 Task: Find restaurants that are open at any time.
Action: Mouse moved to (287, 81)
Screenshot: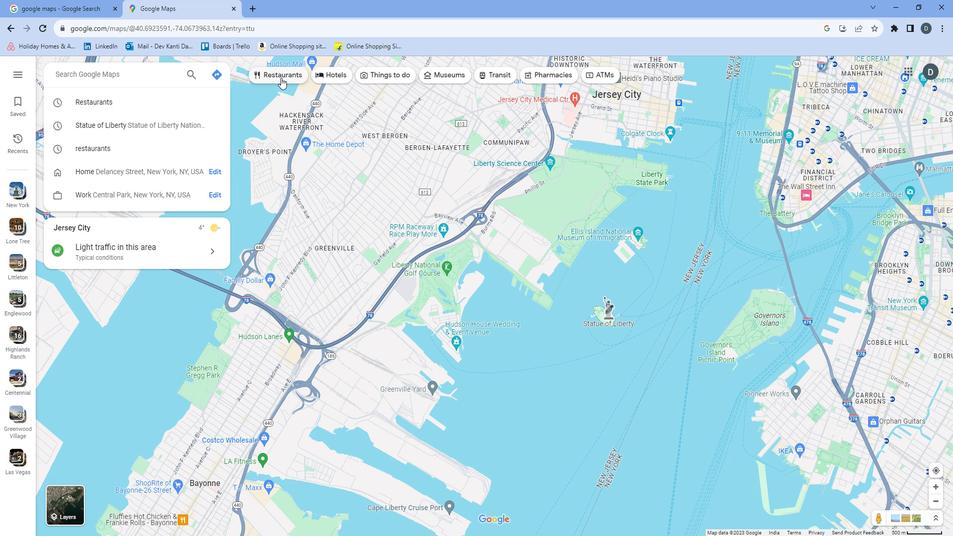 
Action: Mouse pressed left at (287, 81)
Screenshot: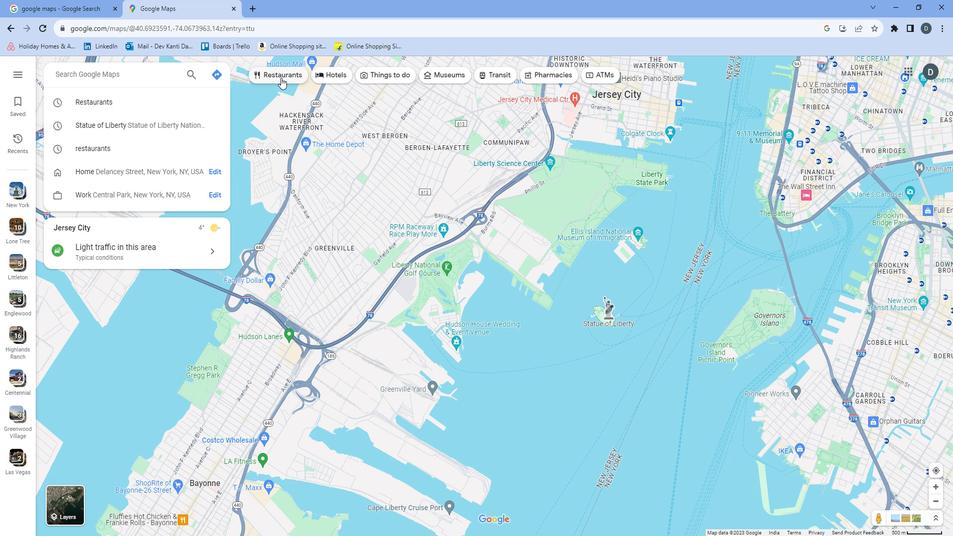 
Action: Mouse moved to (440, 83)
Screenshot: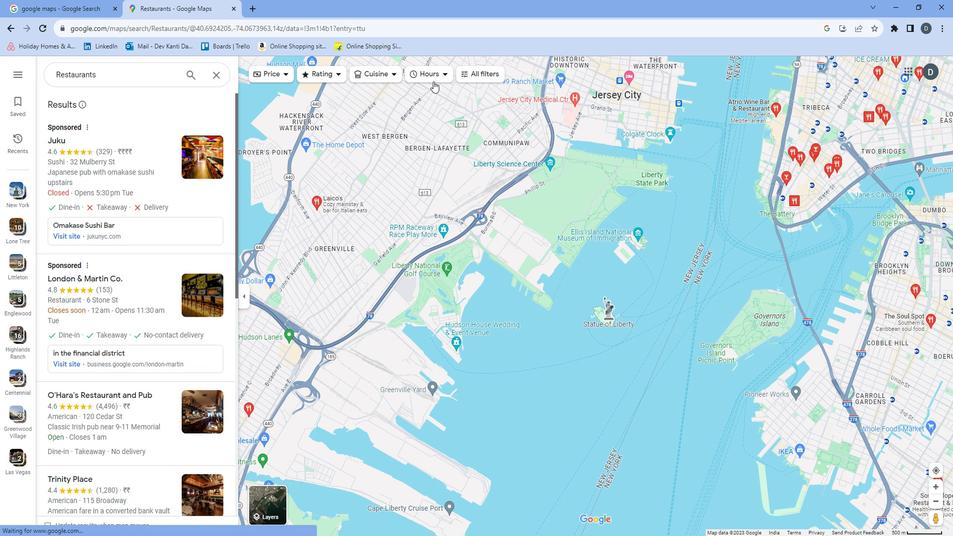 
Action: Mouse pressed left at (440, 83)
Screenshot: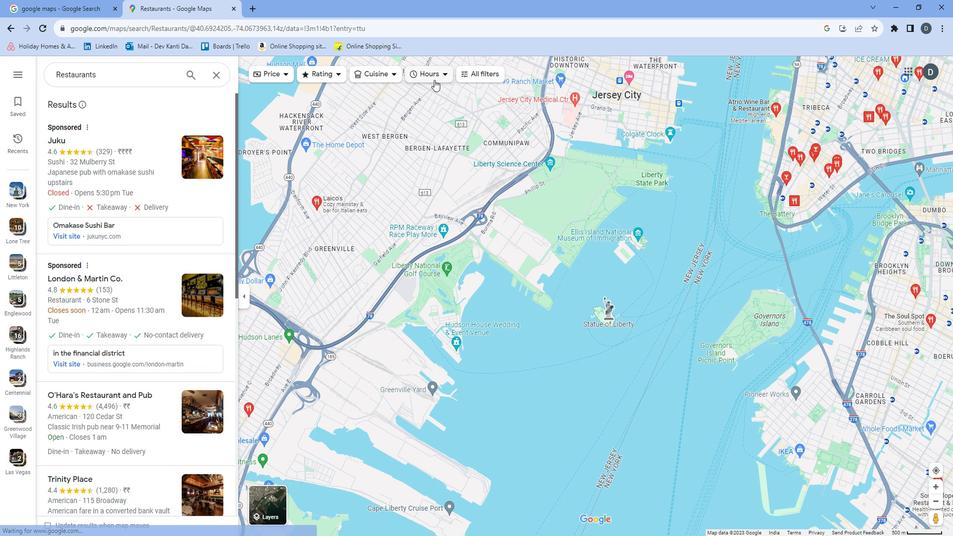 
Action: Mouse moved to (422, 104)
Screenshot: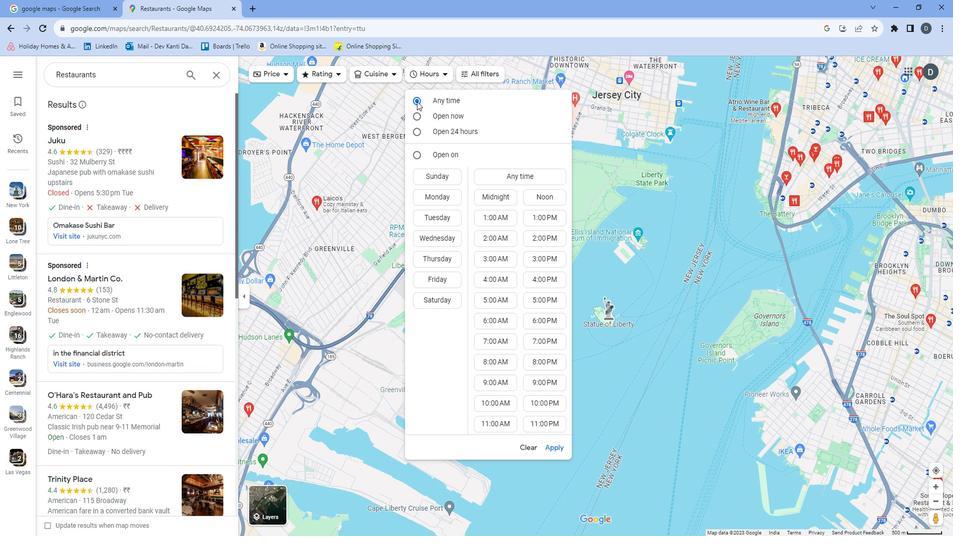 
Action: Mouse pressed left at (422, 104)
Screenshot: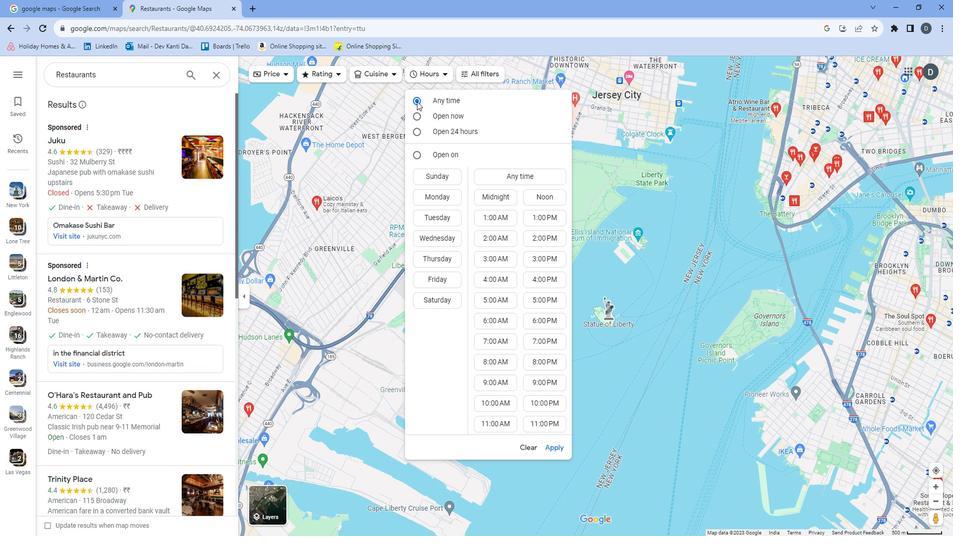 
Action: Mouse moved to (555, 440)
Screenshot: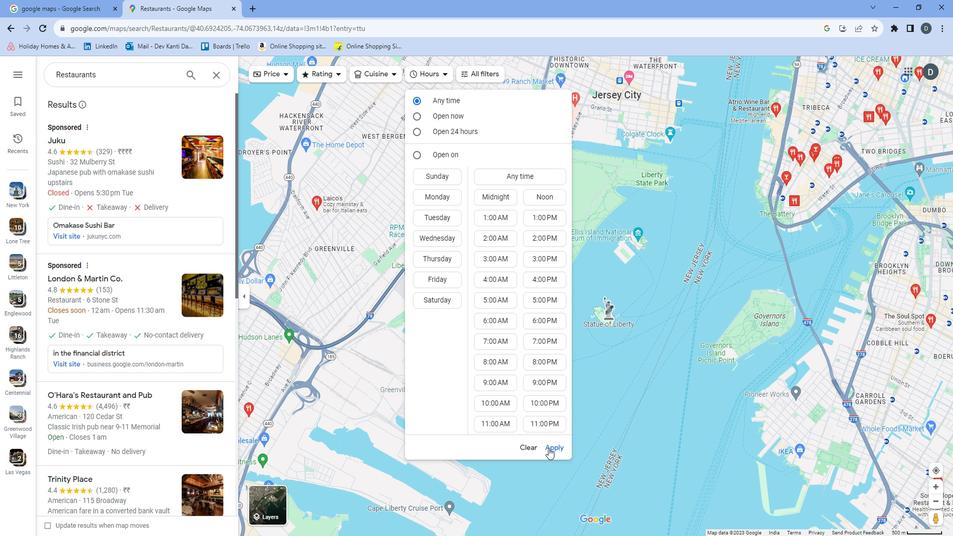 
Action: Mouse pressed left at (555, 440)
Screenshot: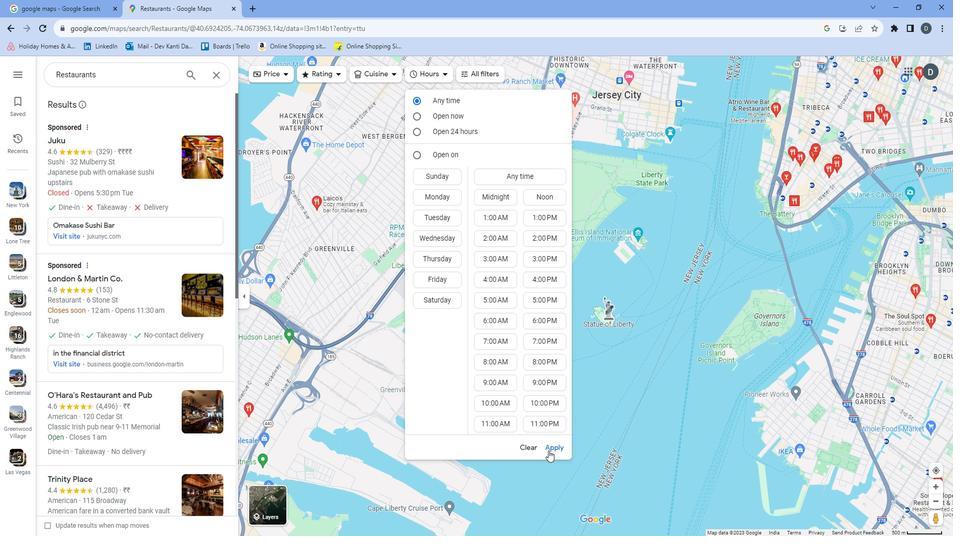 
Action: Mouse moved to (546, 362)
Screenshot: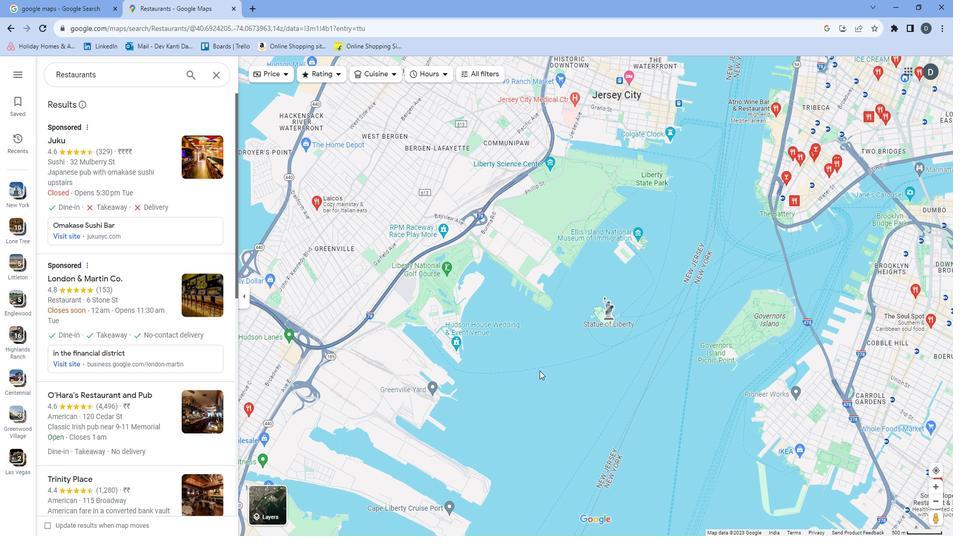 
